 Task: Create a task  Add support for push notifications to the mobile app , assign it to team member softage.6@softage.net in the project Touchstone and update the status of the task to  On Track  , set the priority of the task to High.
Action: Mouse moved to (79, 342)
Screenshot: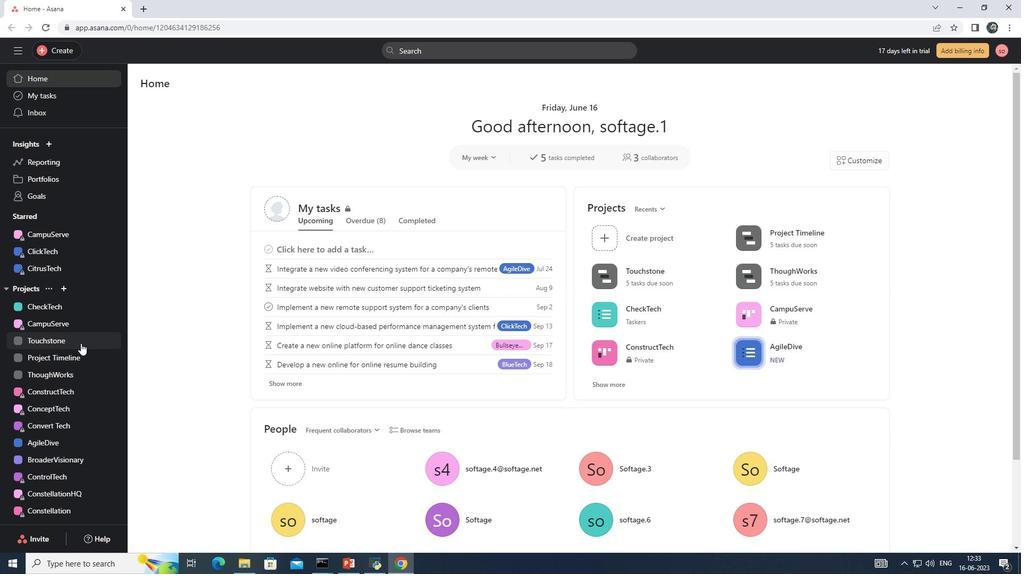 
Action: Mouse pressed left at (79, 342)
Screenshot: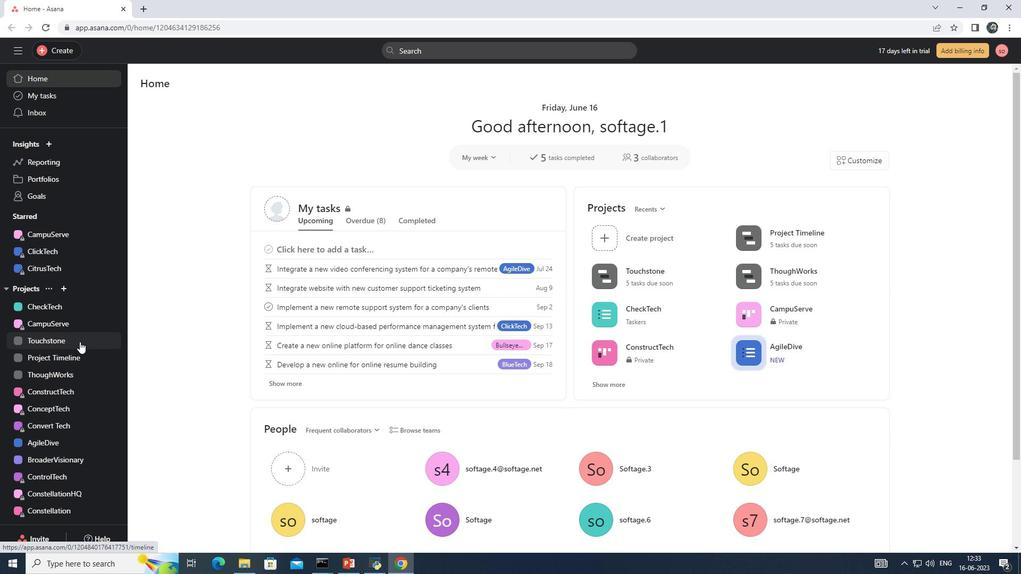
Action: Mouse moved to (185, 106)
Screenshot: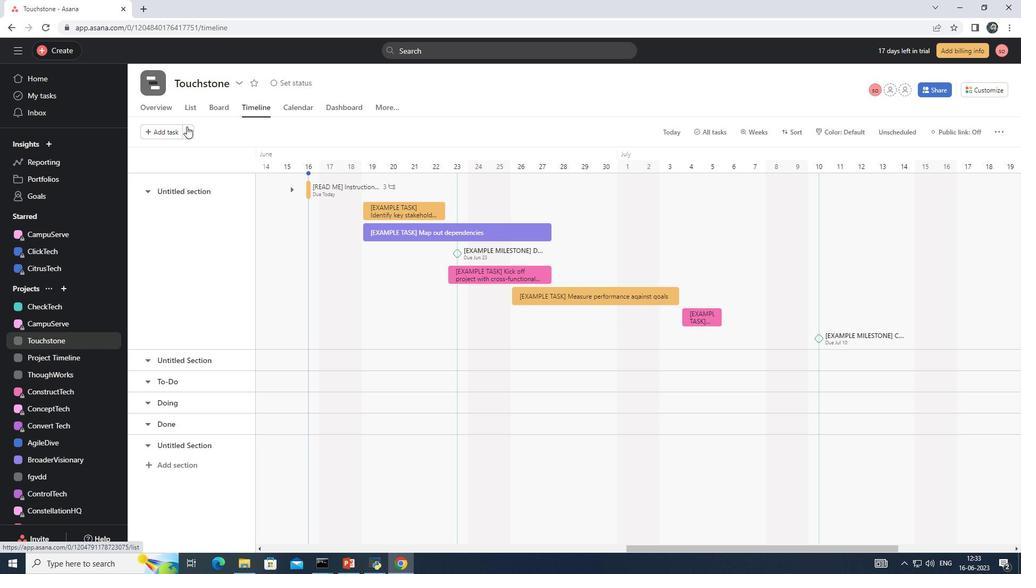 
Action: Mouse pressed left at (185, 106)
Screenshot: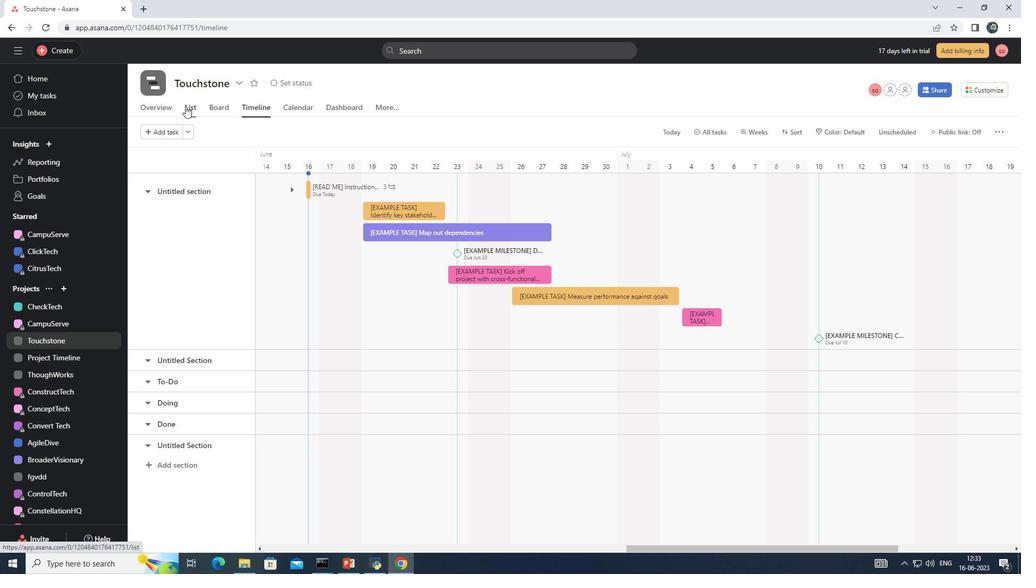 
Action: Mouse moved to (169, 131)
Screenshot: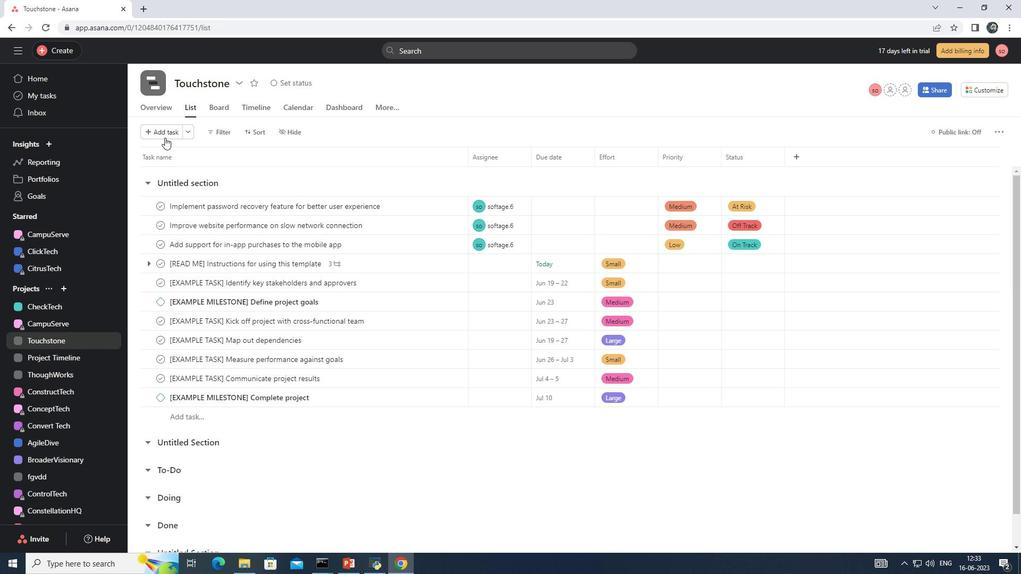 
Action: Mouse pressed left at (169, 131)
Screenshot: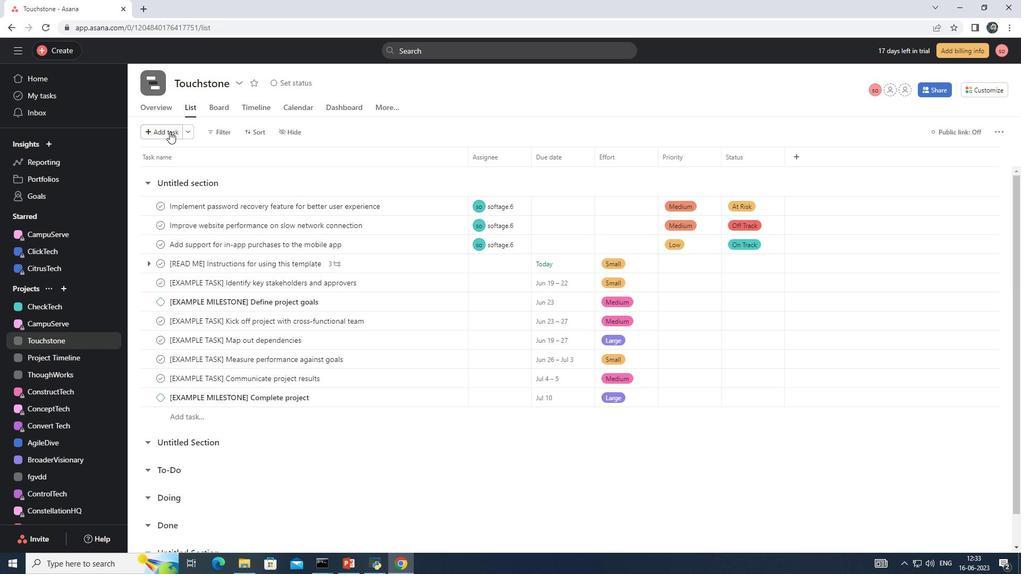 
Action: Mouse moved to (190, 202)
Screenshot: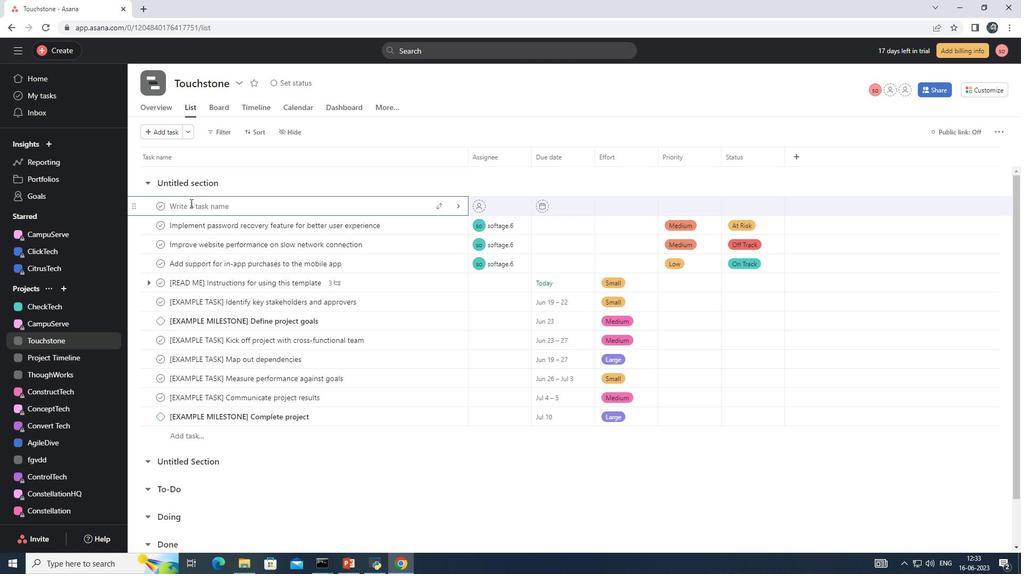 
Action: Key pressed <Key.shift>Add<Key.space>support<Key.space>for<Key.space>push<Key.space>notifications<Key.space>to<Key.space>the<Key.space>mobile<Key.space>app
Screenshot: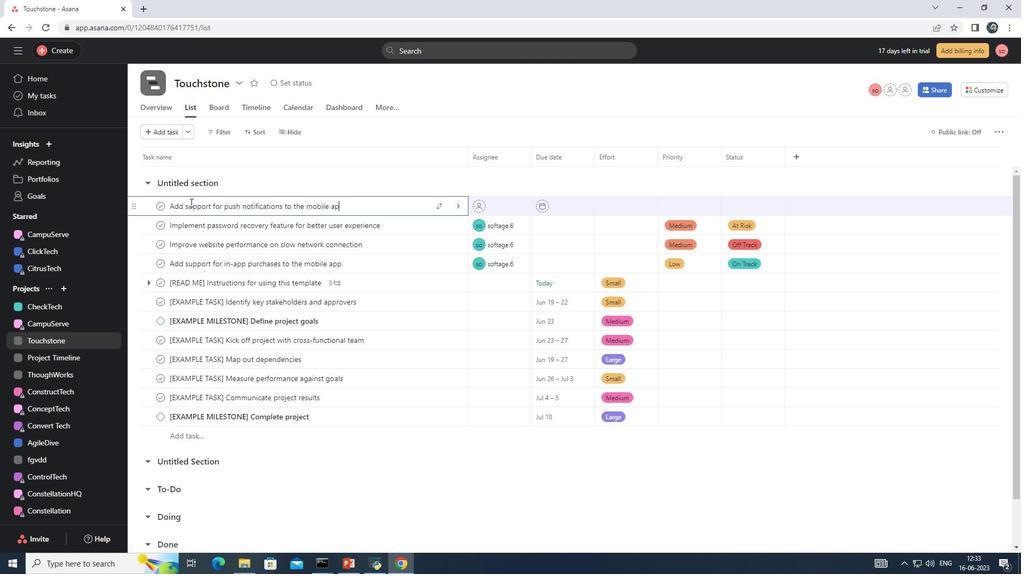 
Action: Mouse moved to (495, 205)
Screenshot: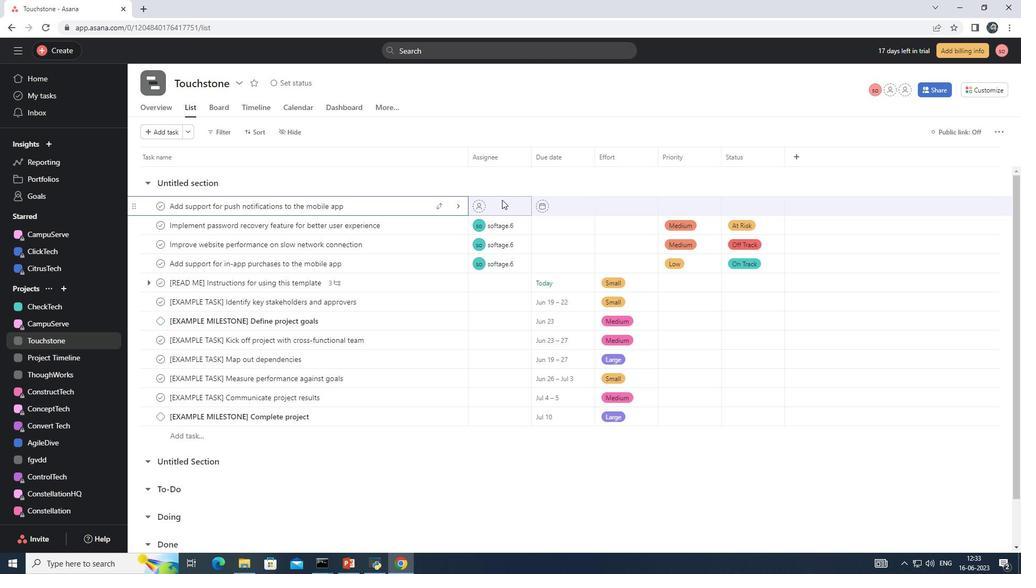 
Action: Mouse pressed left at (495, 205)
Screenshot: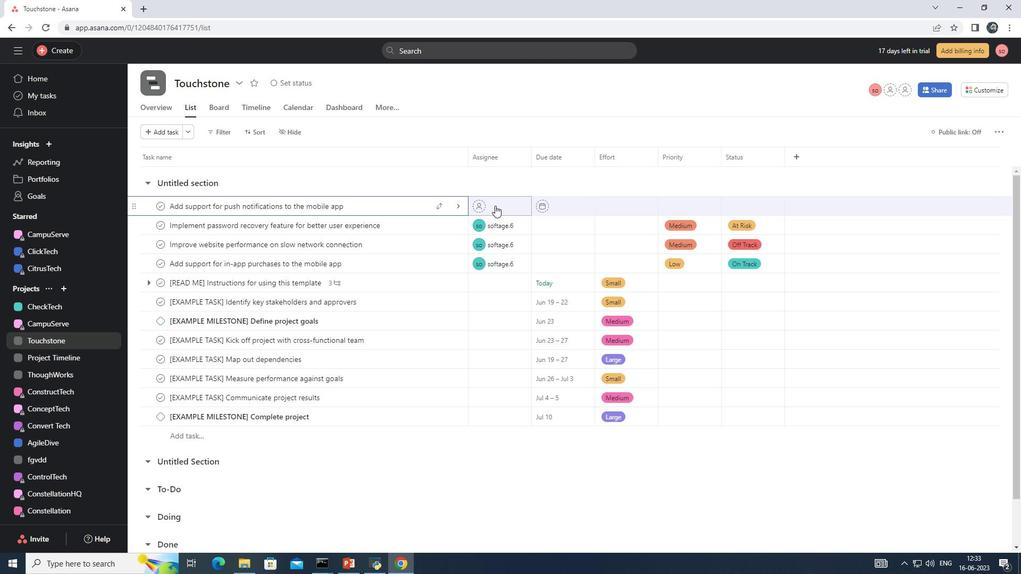 
Action: Key pressed softage.6<Key.shift>@soft<Key.enter>
Screenshot: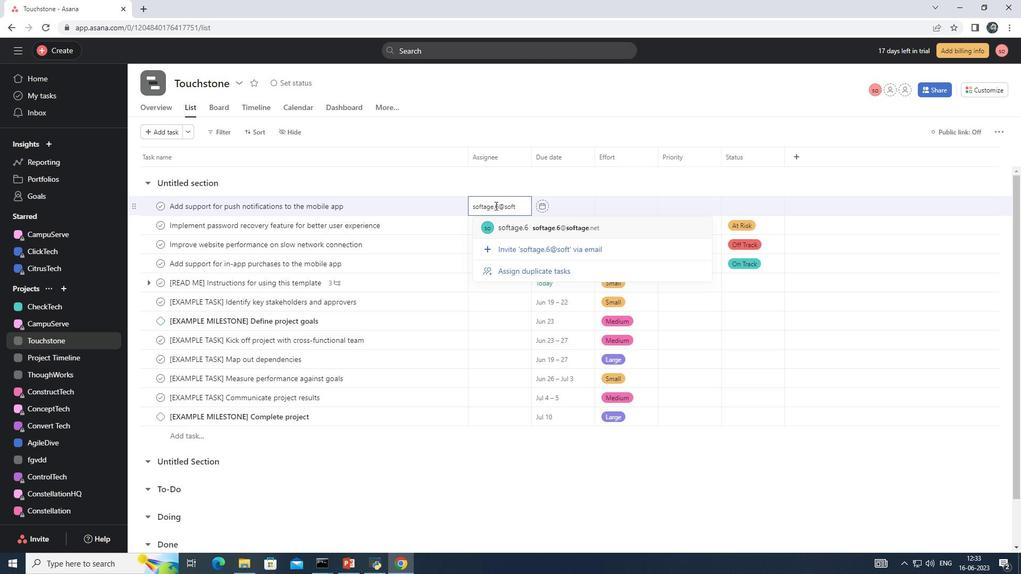 
Action: Mouse moved to (755, 209)
Screenshot: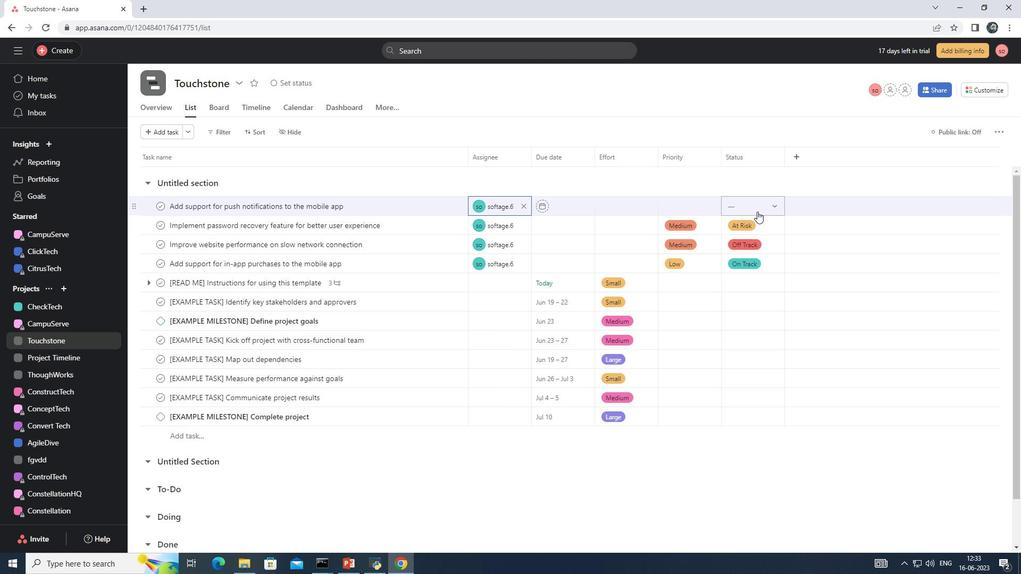 
Action: Mouse pressed left at (755, 209)
Screenshot: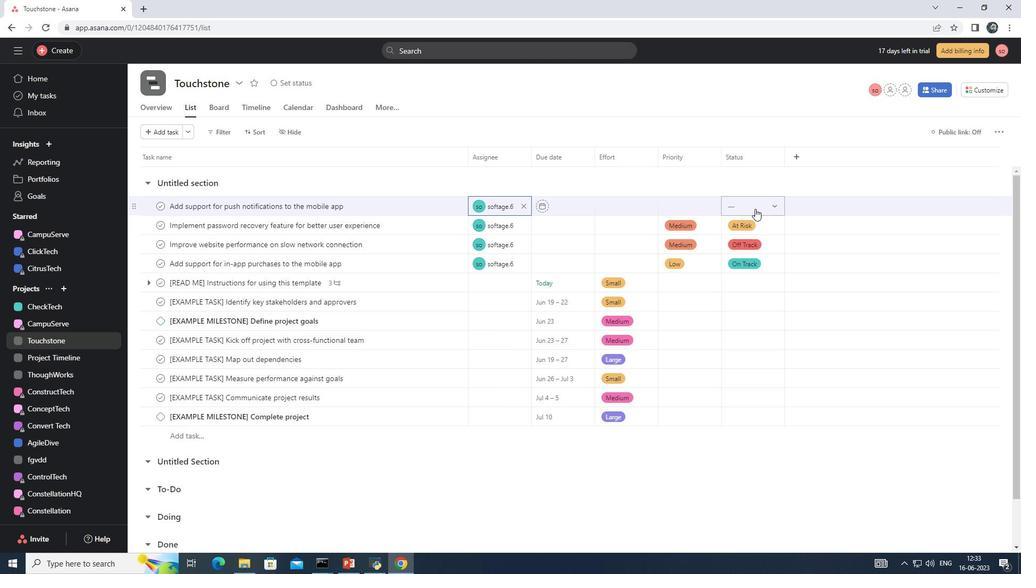 
Action: Mouse moved to (791, 240)
Screenshot: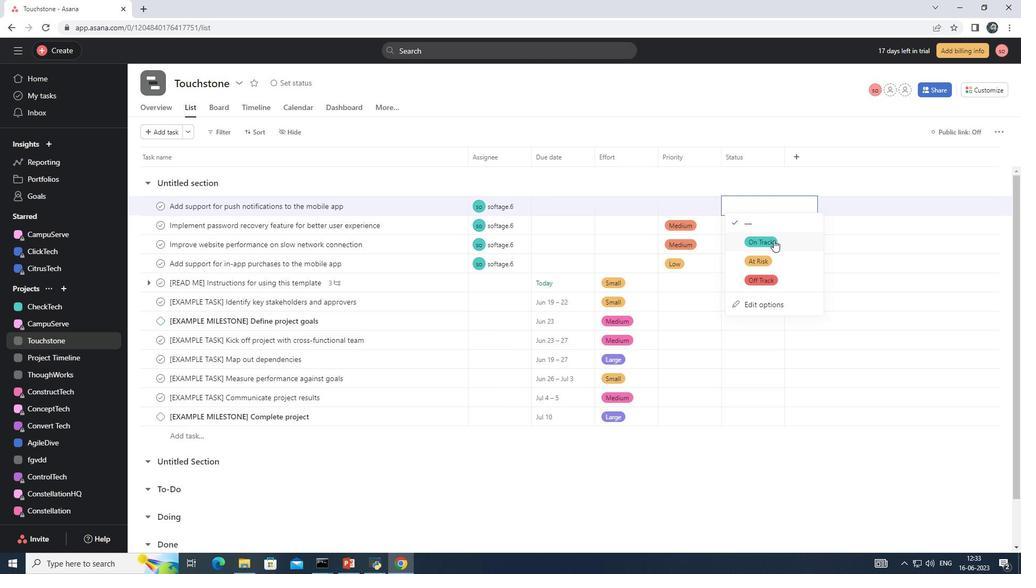 
Action: Mouse pressed left at (791, 240)
Screenshot: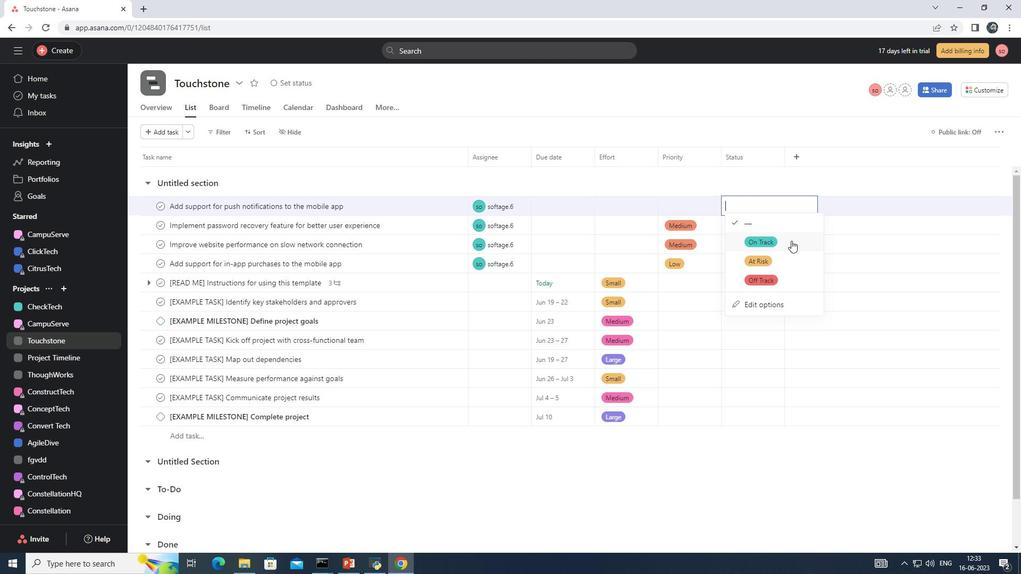 
Action: Mouse moved to (690, 209)
Screenshot: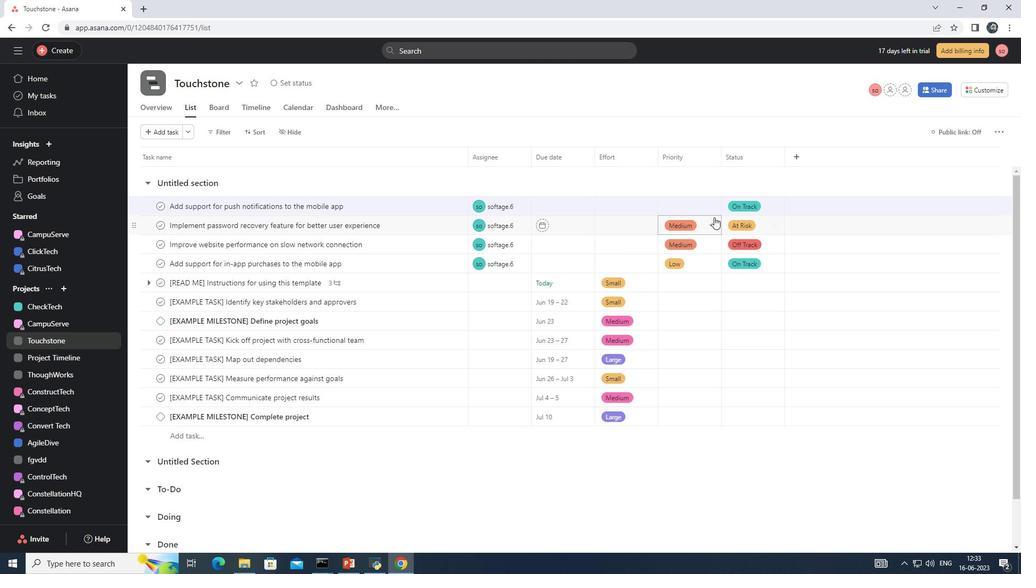 
Action: Mouse pressed left at (690, 209)
Screenshot: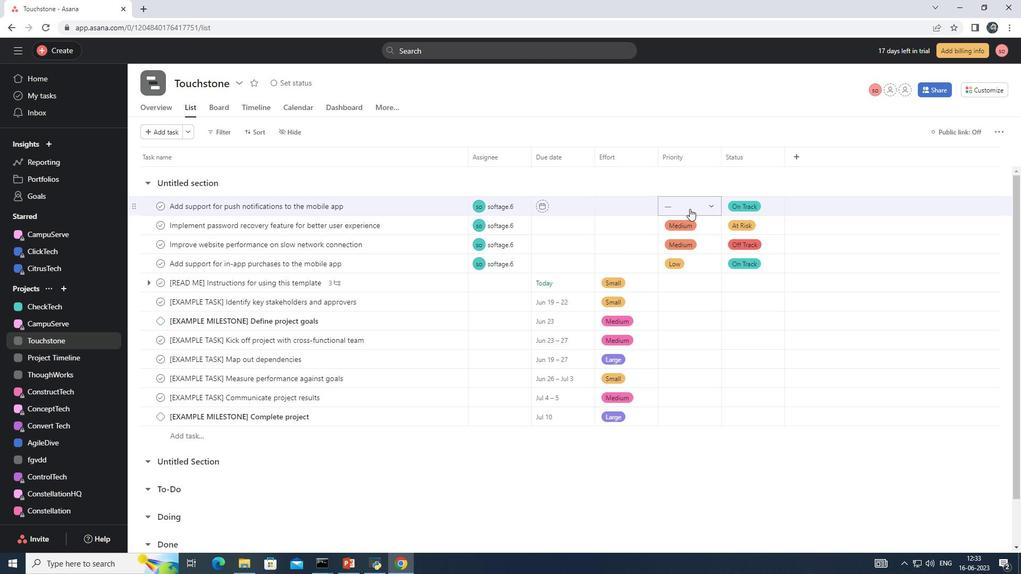 
Action: Mouse moved to (712, 241)
Screenshot: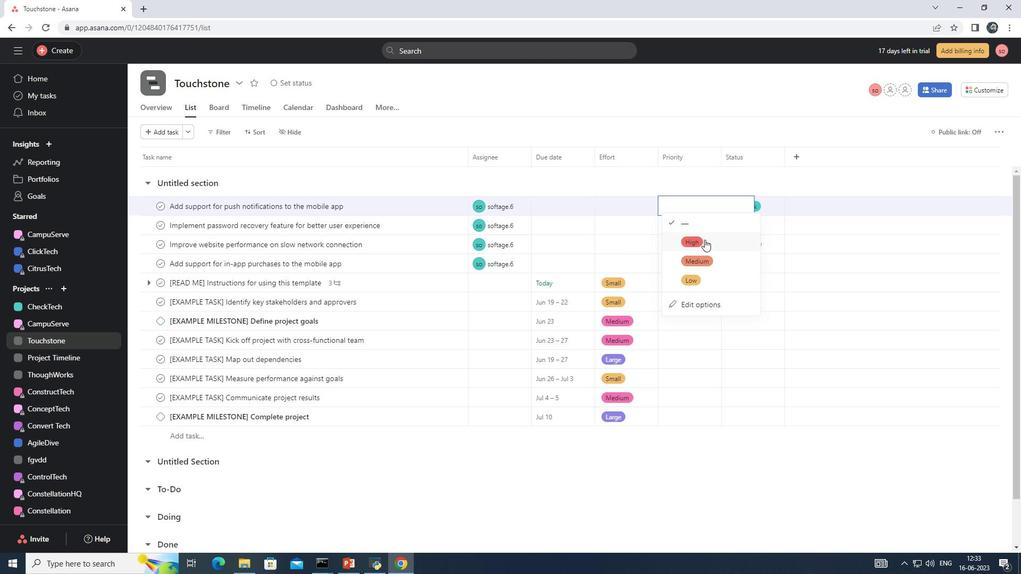 
Action: Mouse pressed left at (712, 241)
Screenshot: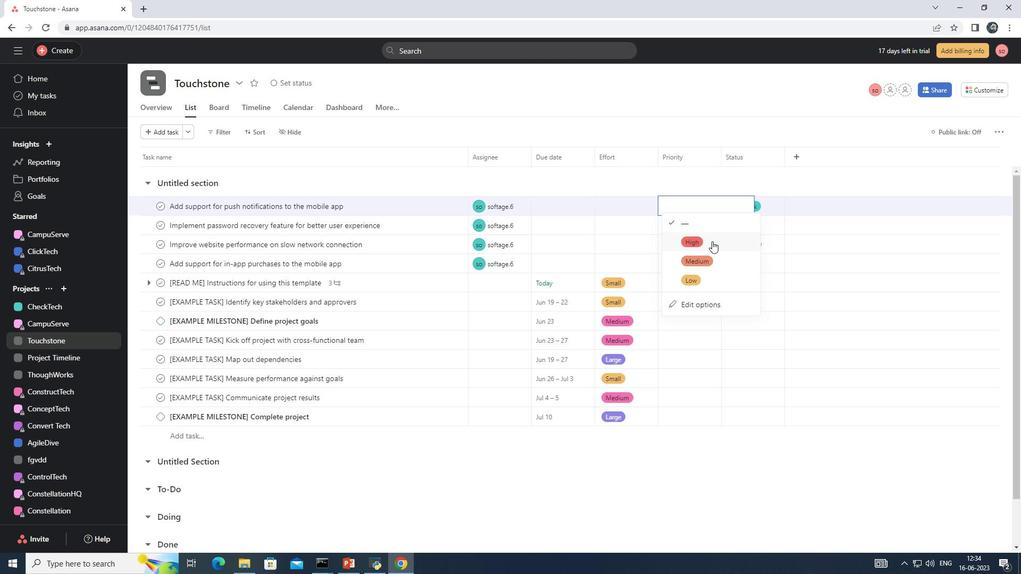 
Action: Mouse moved to (535, 252)
Screenshot: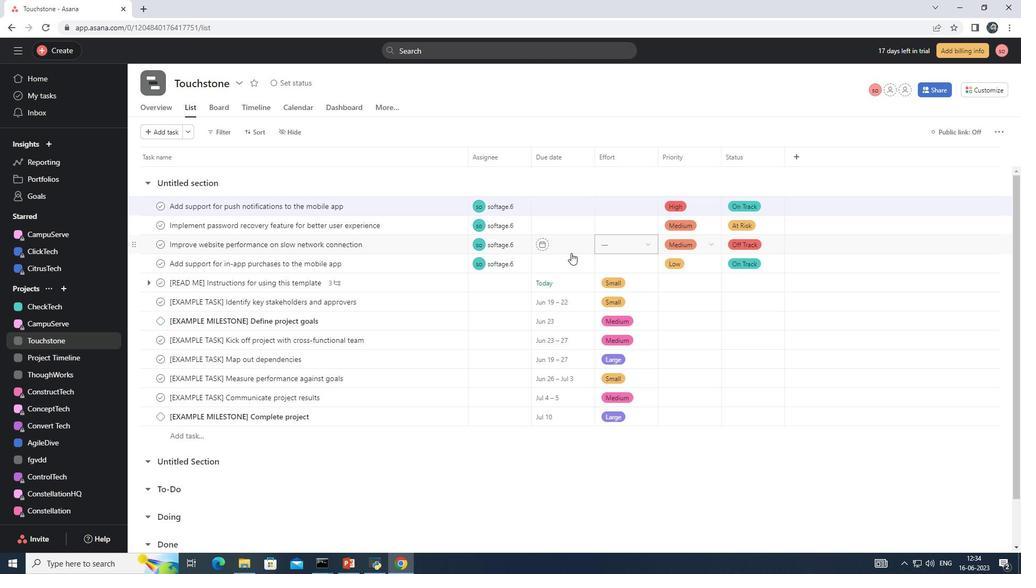
